 Task: Create in the project ZoomOut in Backlog an issue 'Upgrade the search functionality of a web application to improve accuracy and relevancy of search results', assign it to team member softage.2@softage.net and change the status to IN PROGRESS.
Action: Mouse moved to (54, 159)
Screenshot: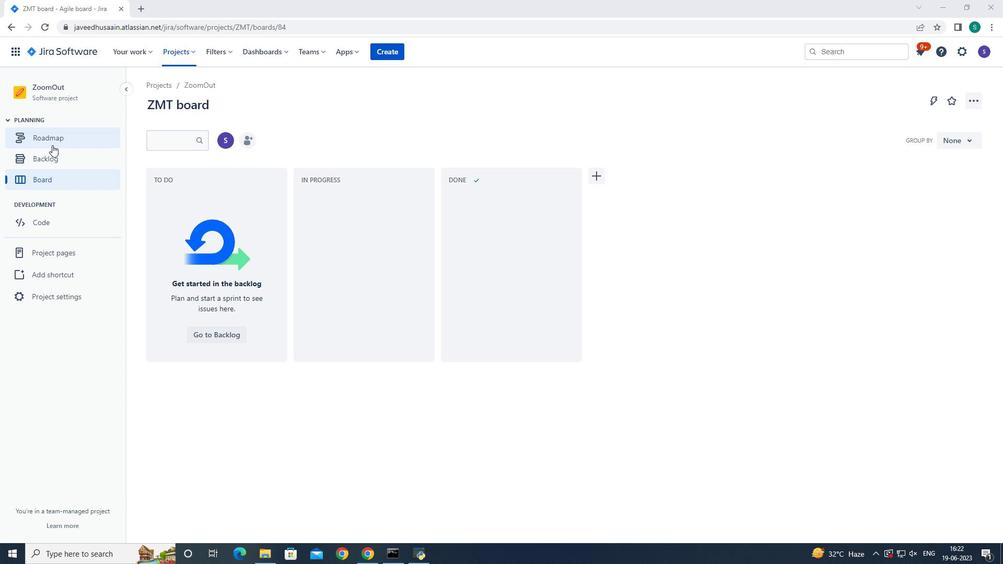 
Action: Mouse pressed left at (54, 159)
Screenshot: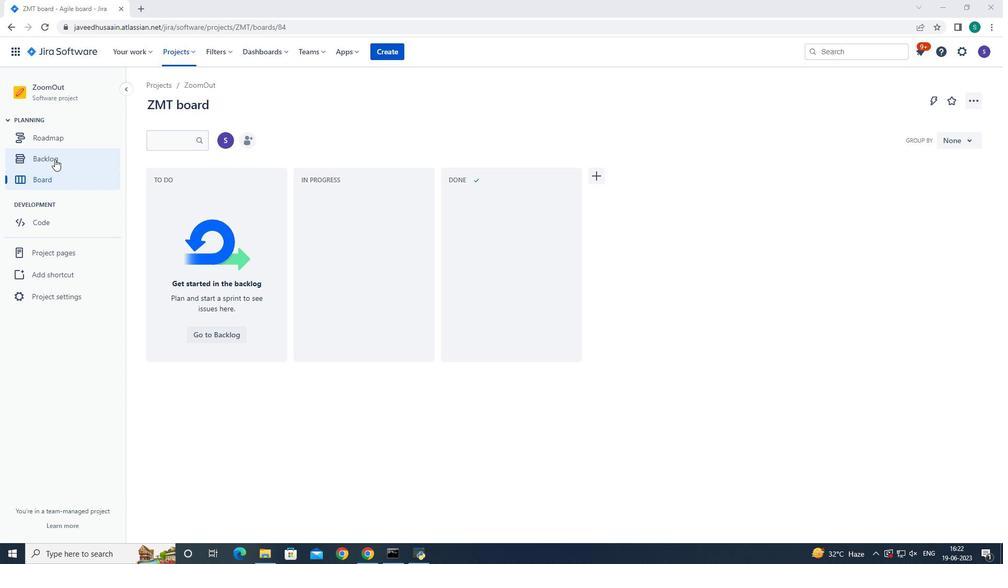 
Action: Mouse moved to (441, 213)
Screenshot: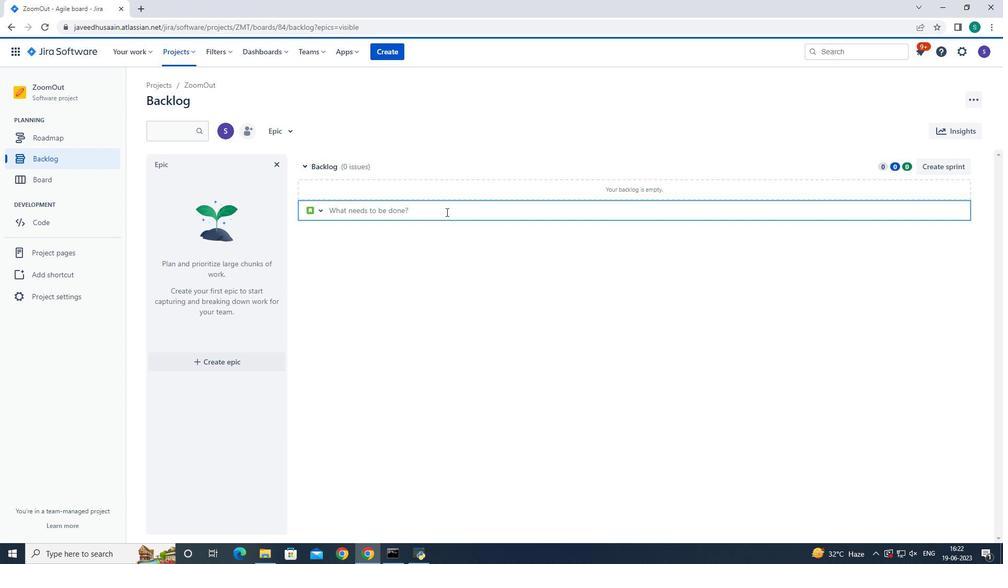 
Action: Mouse pressed left at (441, 213)
Screenshot: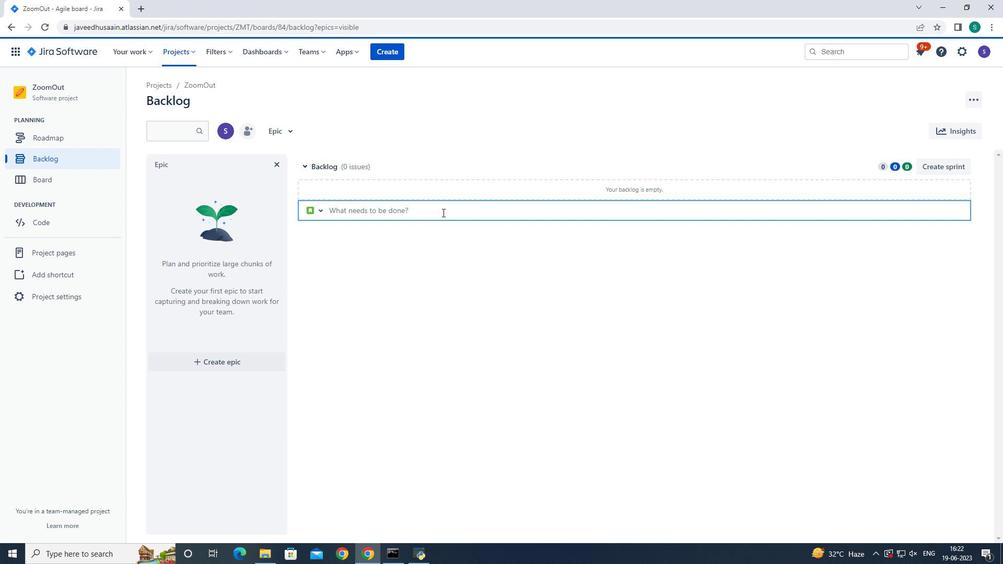 
Action: Key pressed <Key.shift>Upgrade<Key.space>the<Key.space>search<Key.space>functionality<Key.space>of<Key.space>a<Key.space>web<Key.space>application<Key.space>to<Key.space>improve<Key.space>accuracy<Key.space>and<Key.space>relevancy<Key.space>p<Key.backspace>of<Key.space>seac<Key.backspace><Key.backspace>arch<Key.space>results<Key.enter>
Screenshot: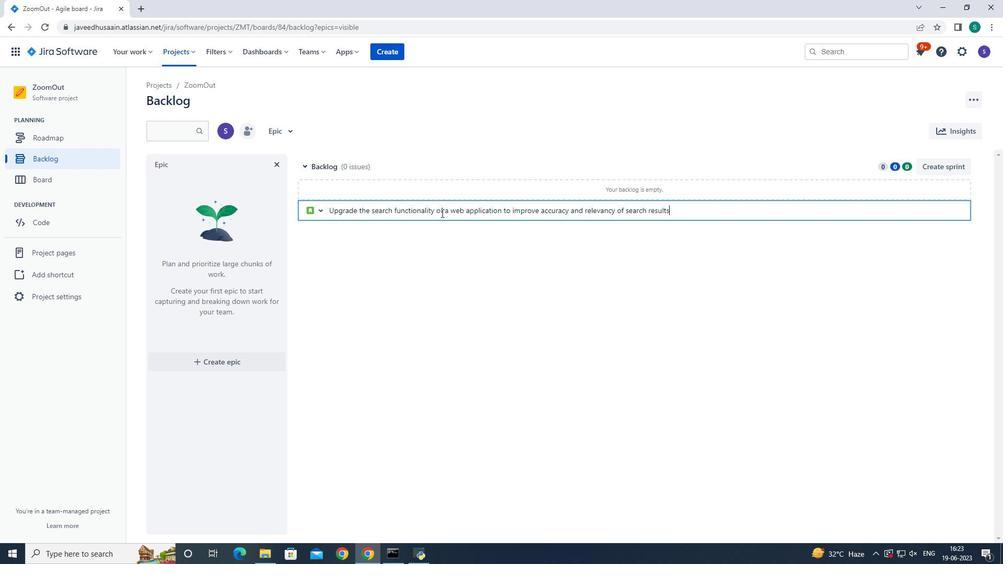 
Action: Mouse moved to (938, 189)
Screenshot: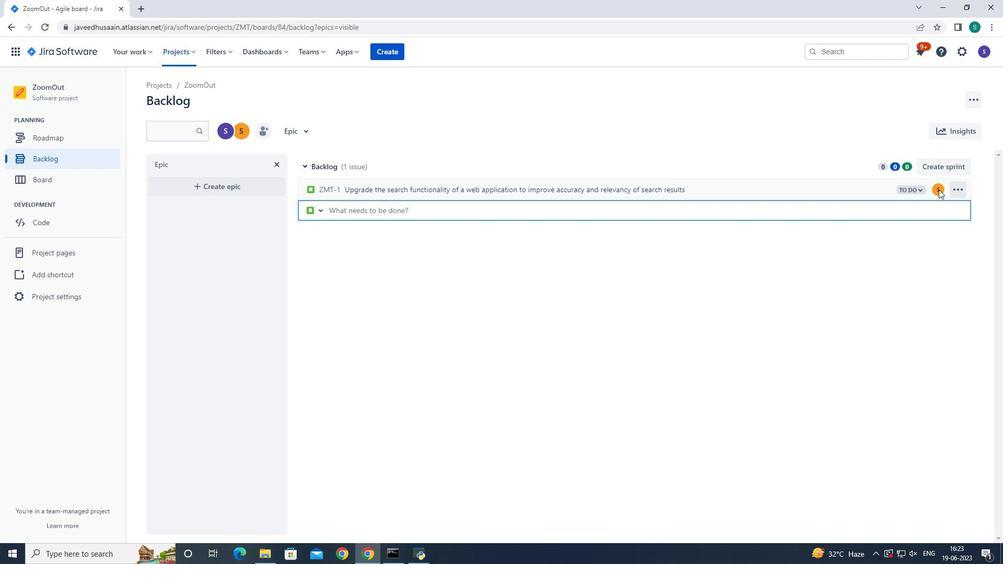 
Action: Mouse pressed left at (938, 189)
Screenshot: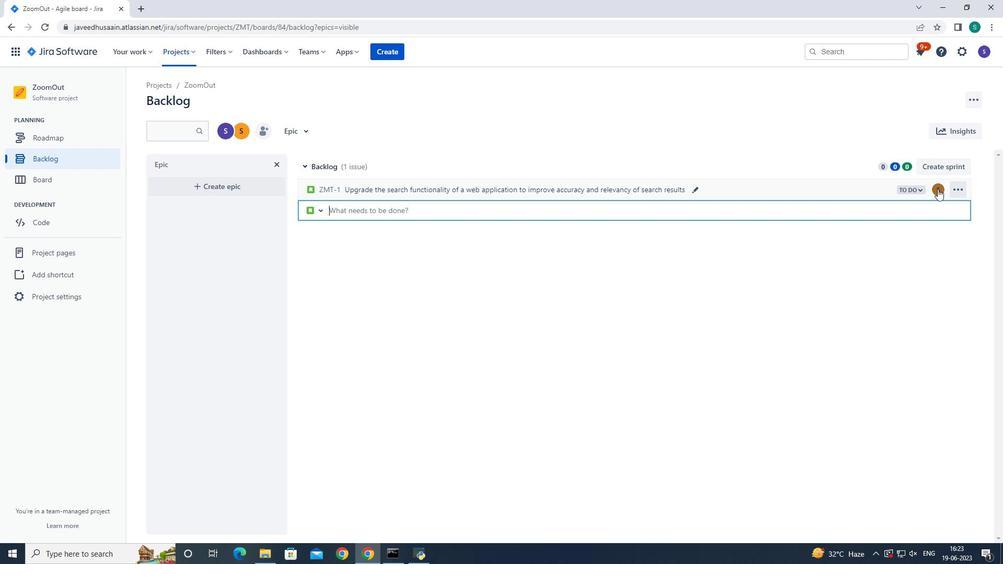 
Action: Mouse moved to (898, 192)
Screenshot: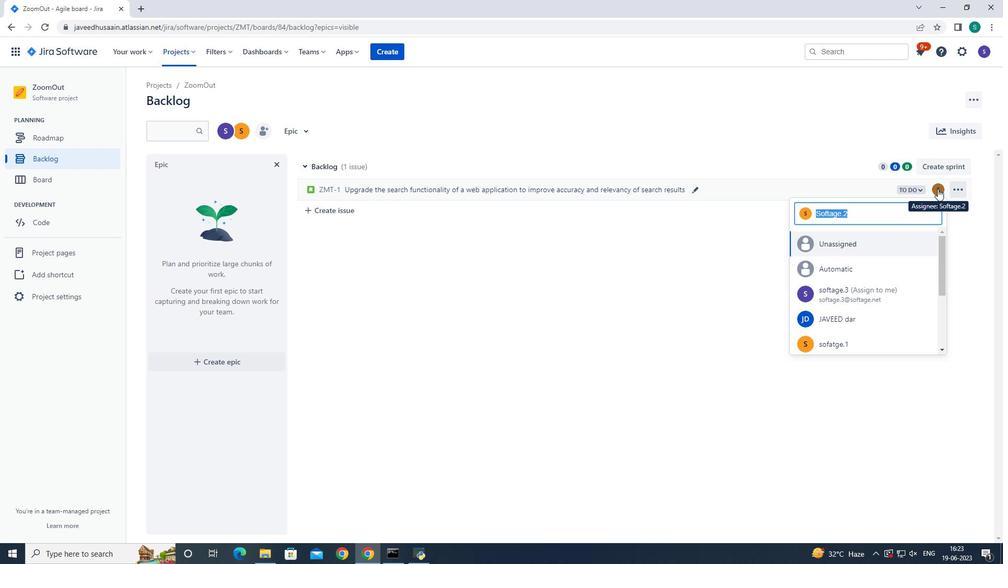 
Action: Key pressed <Key.backspace>softage.2<Key.shift>@softage.net
Screenshot: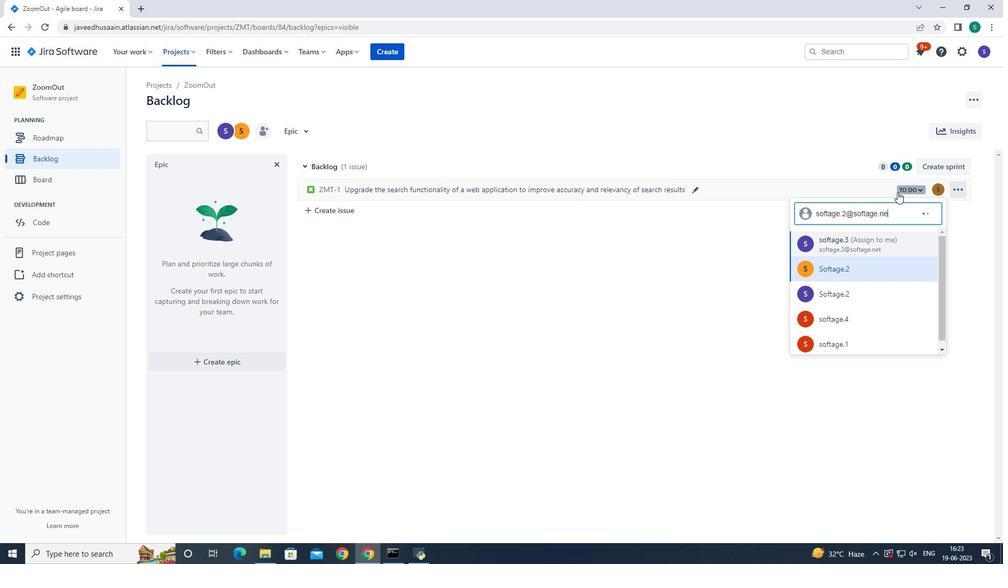 
Action: Mouse moved to (832, 240)
Screenshot: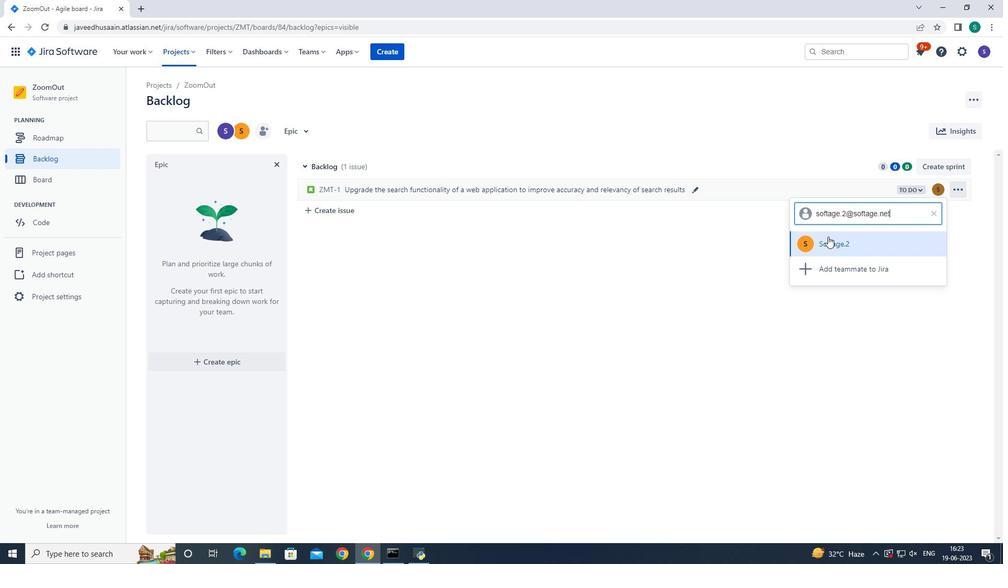 
Action: Mouse pressed left at (832, 240)
Screenshot: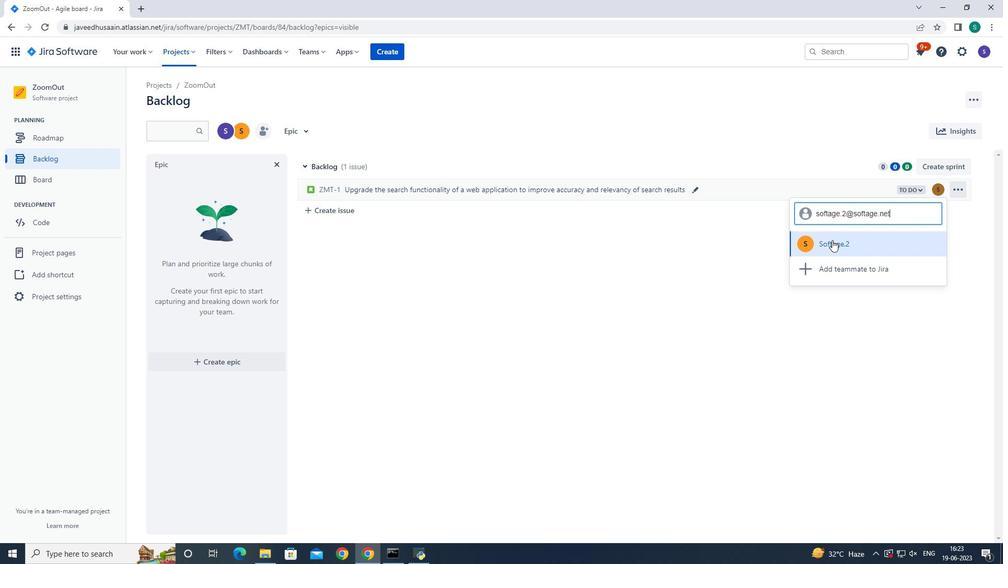 
Action: Mouse moved to (918, 190)
Screenshot: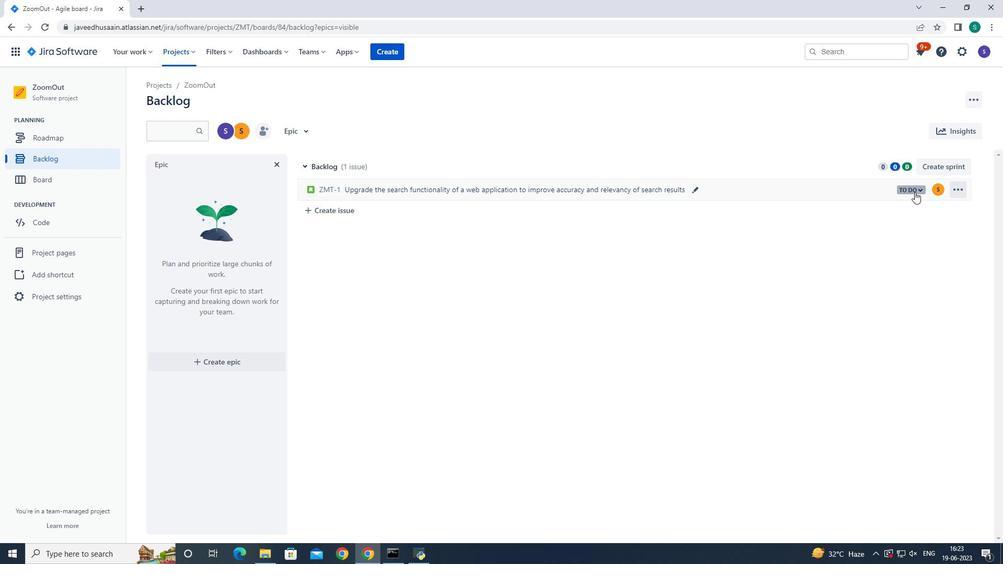 
Action: Mouse pressed left at (918, 190)
Screenshot: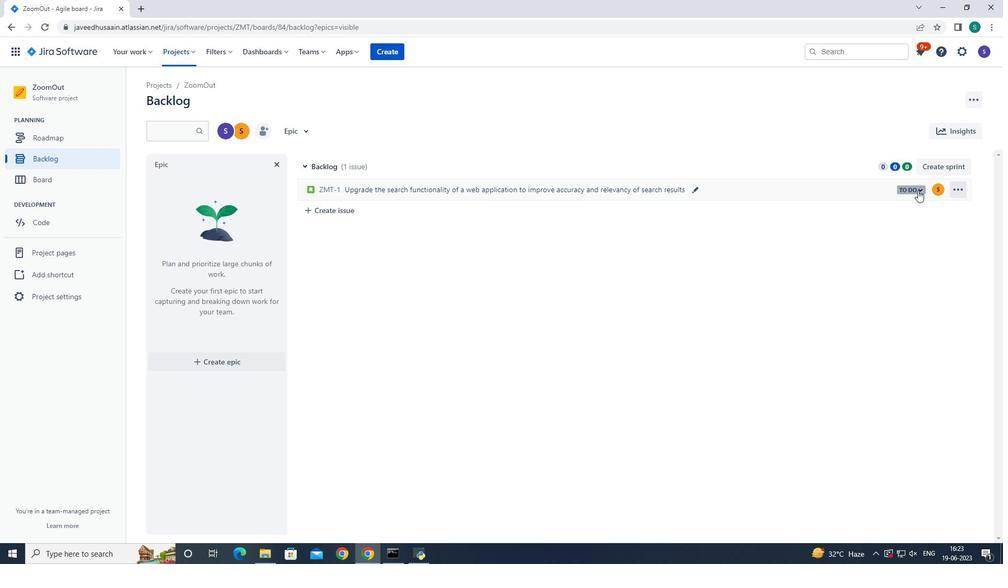 
Action: Mouse moved to (861, 209)
Screenshot: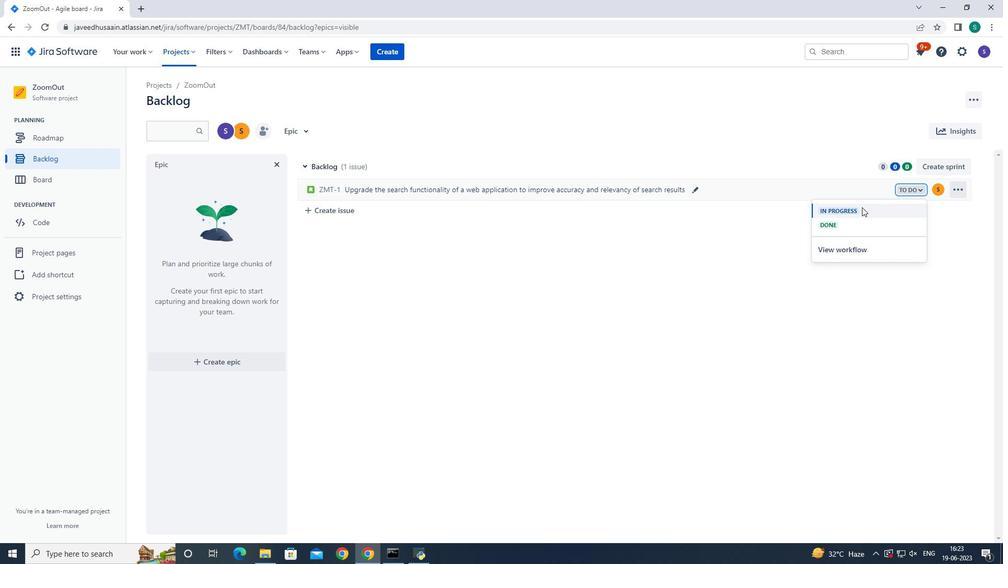 
Action: Mouse pressed left at (861, 209)
Screenshot: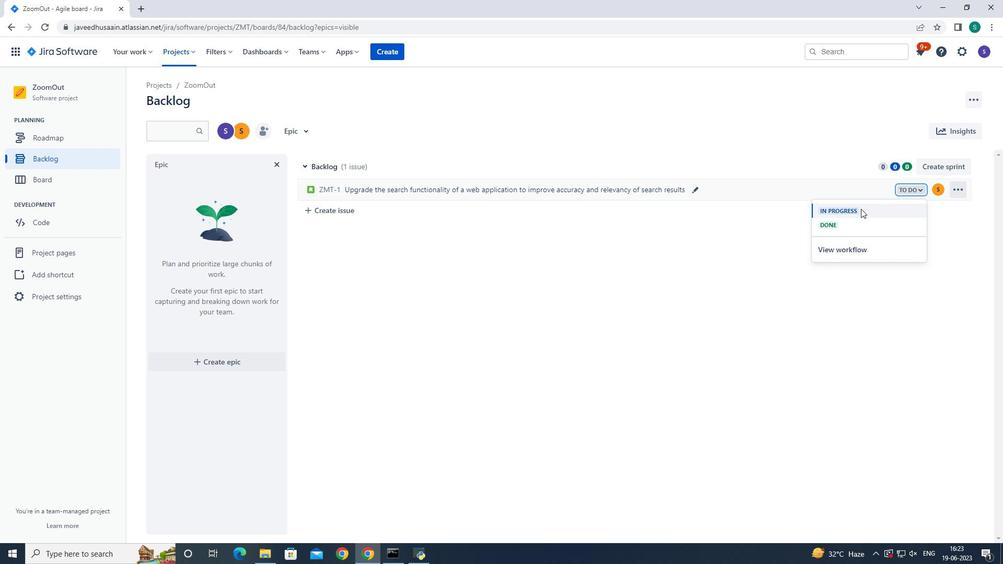 
